 Task: Create in the project Trailblazer a sprint 'QA Quest'.
Action: Mouse moved to (1058, 383)
Screenshot: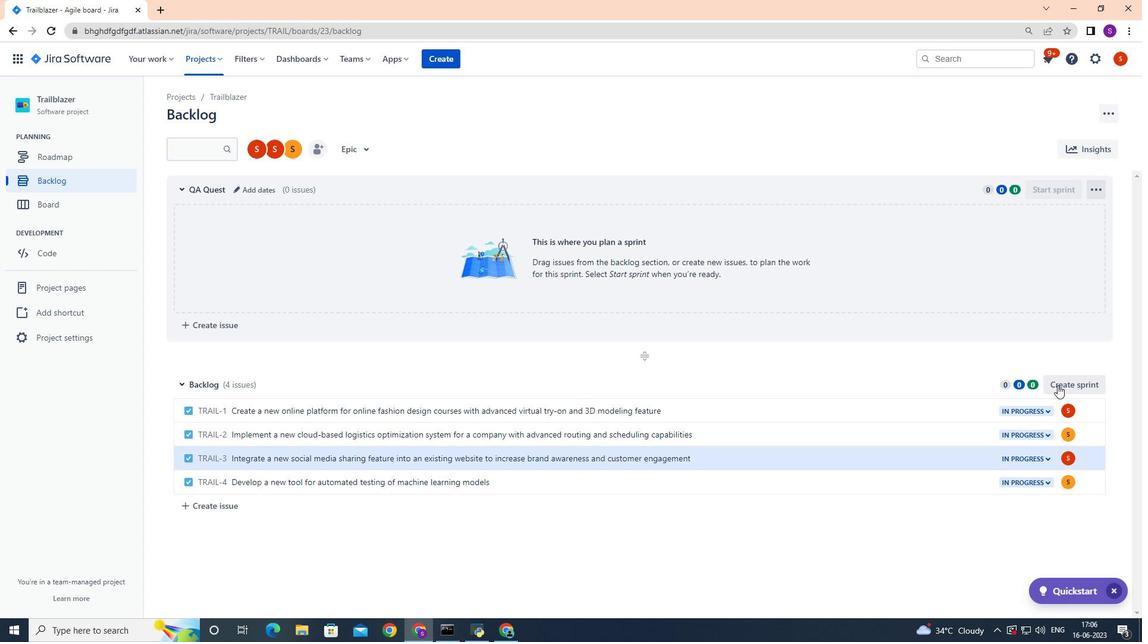 
Action: Mouse pressed left at (1058, 383)
Screenshot: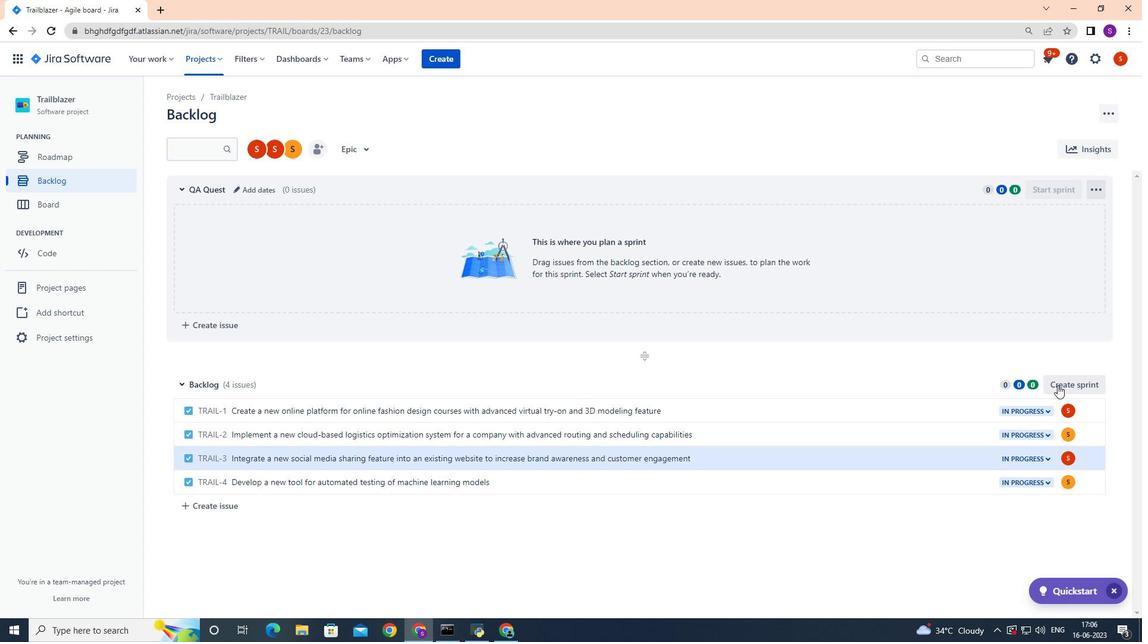
Action: Mouse moved to (1090, 383)
Screenshot: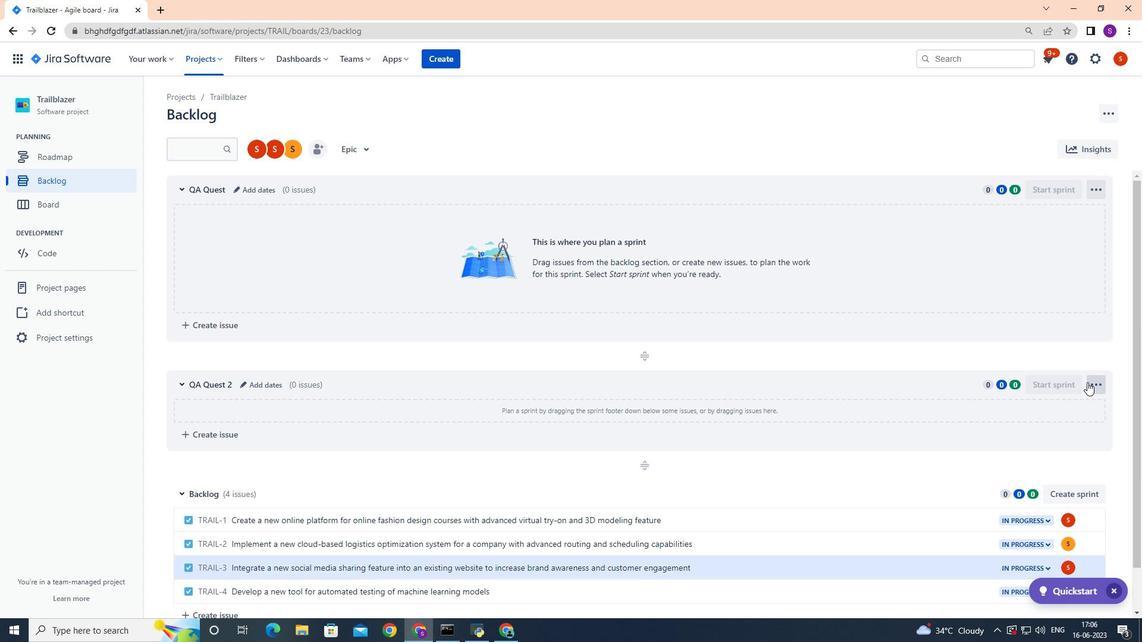 
Action: Mouse pressed left at (1090, 383)
Screenshot: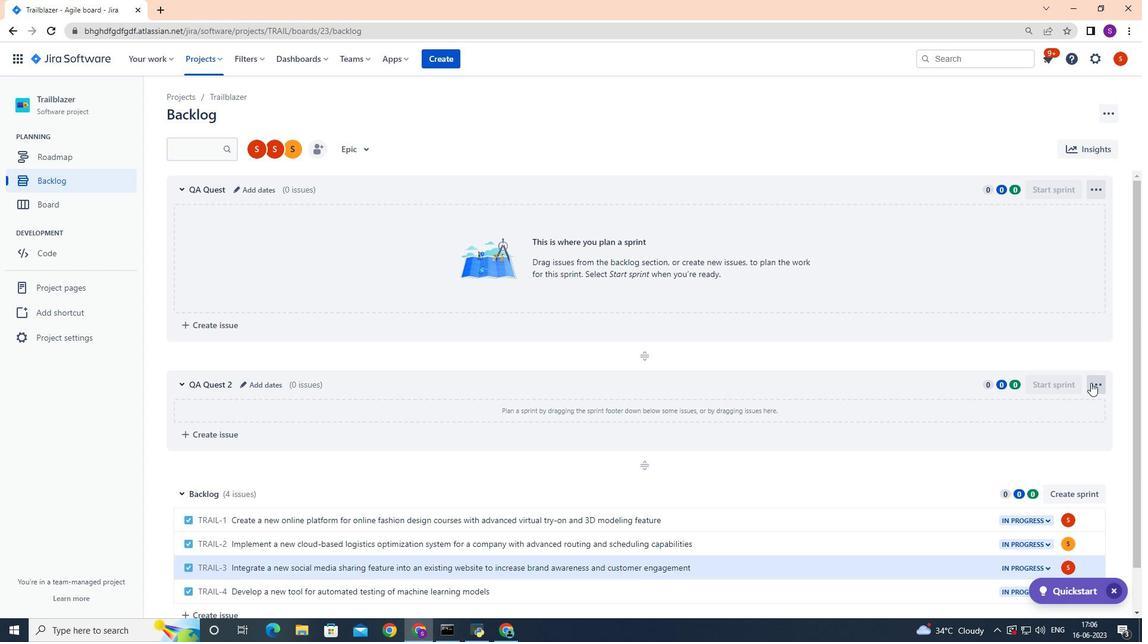 
Action: Mouse moved to (1076, 434)
Screenshot: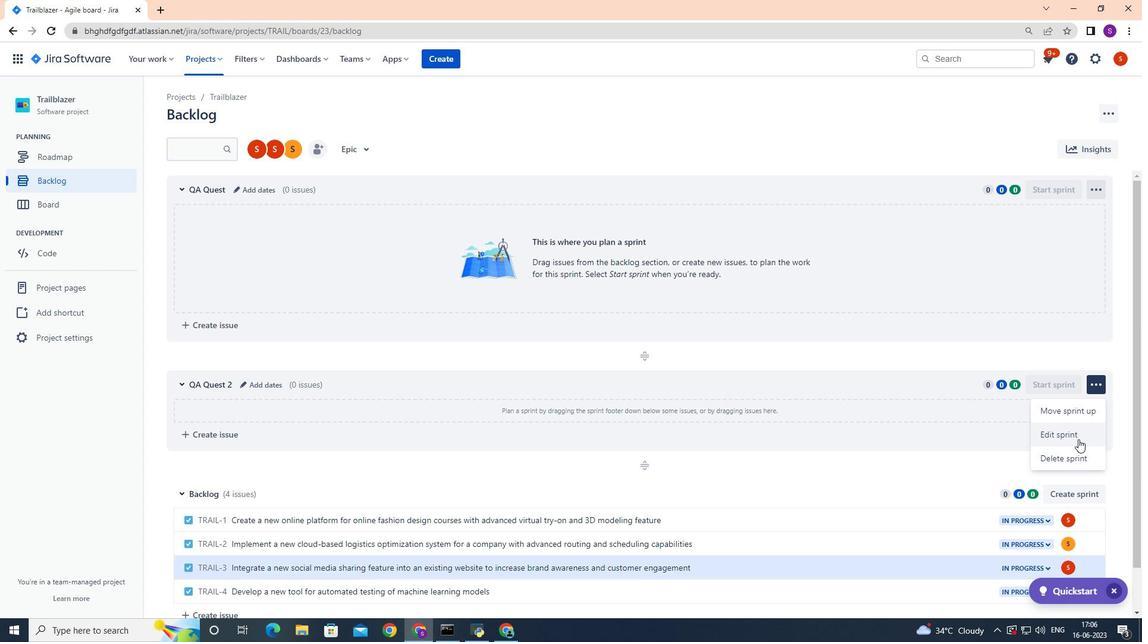 
Action: Mouse pressed left at (1076, 434)
Screenshot: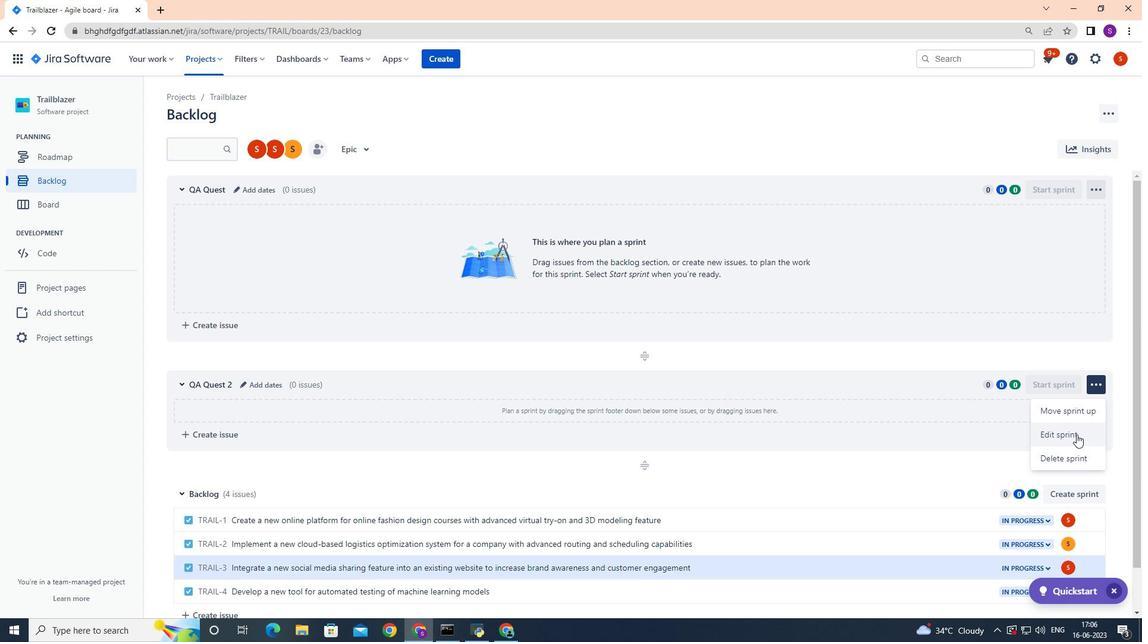 
Action: Mouse moved to (1076, 434)
Screenshot: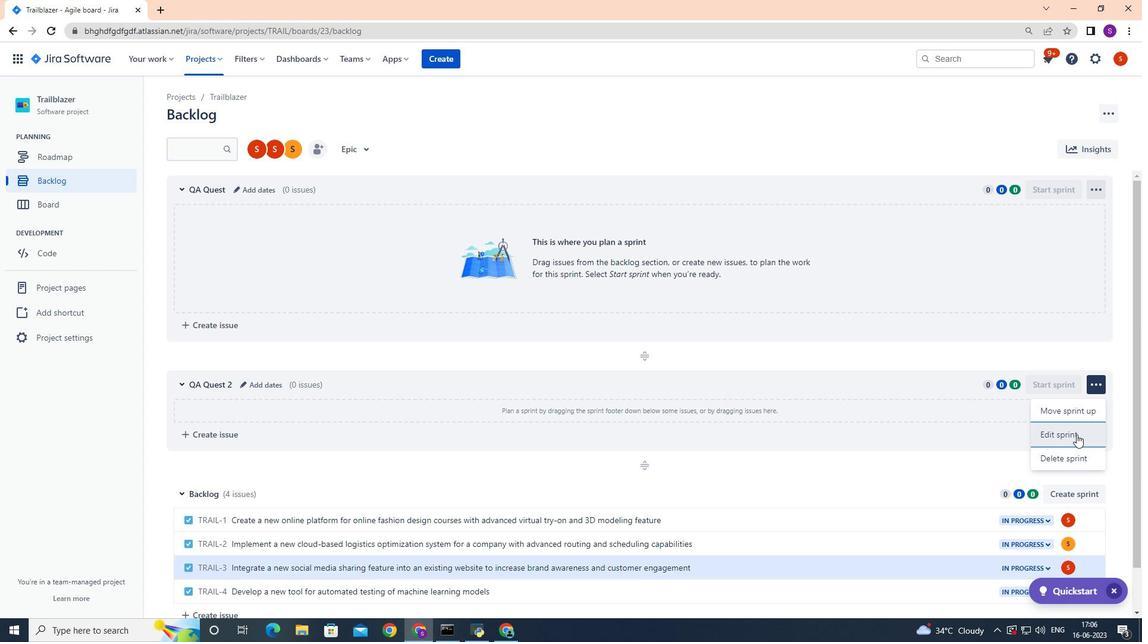 
Action: Key pressed <Key.backspace><Key.backspace><Key.backspace><Key.backspace><Key.backspace><Key.backspace><Key.backspace><Key.backspace><Key.backspace><Key.backspace><Key.backspace><Key.backspace><Key.backspace><Key.backspace><Key.backspace><Key.backspace><Key.backspace><Key.backspace><Key.backspace><Key.backspace><Key.backspace><Key.backspace><Key.shift>Q<Key.shift>A<Key.space><Key.shift>Quest
Screenshot: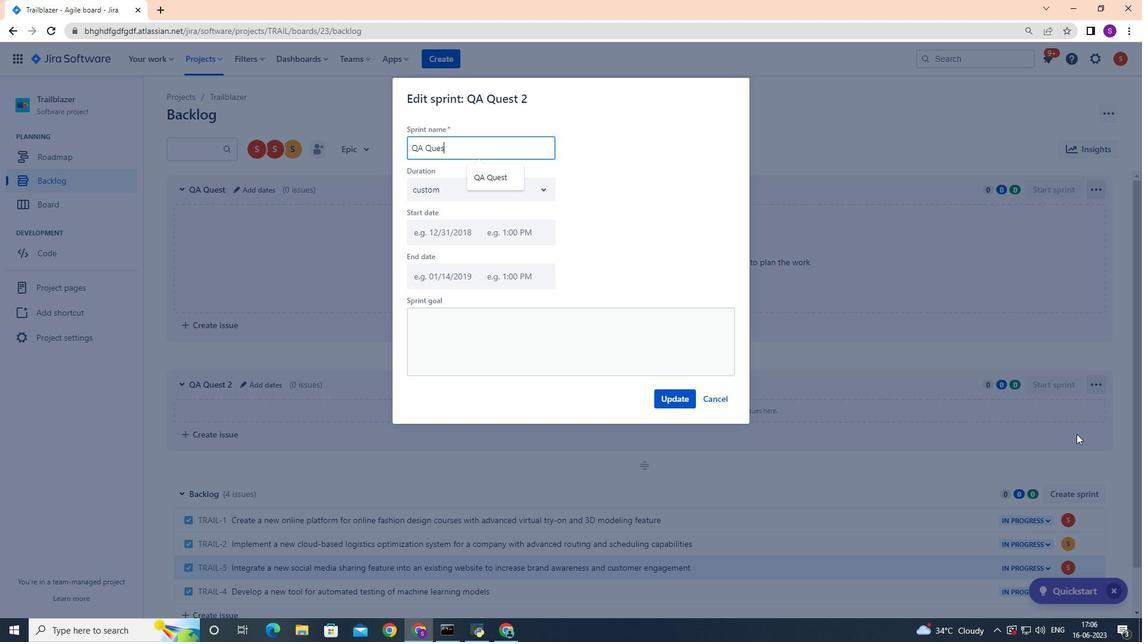 
Action: Mouse moved to (670, 398)
Screenshot: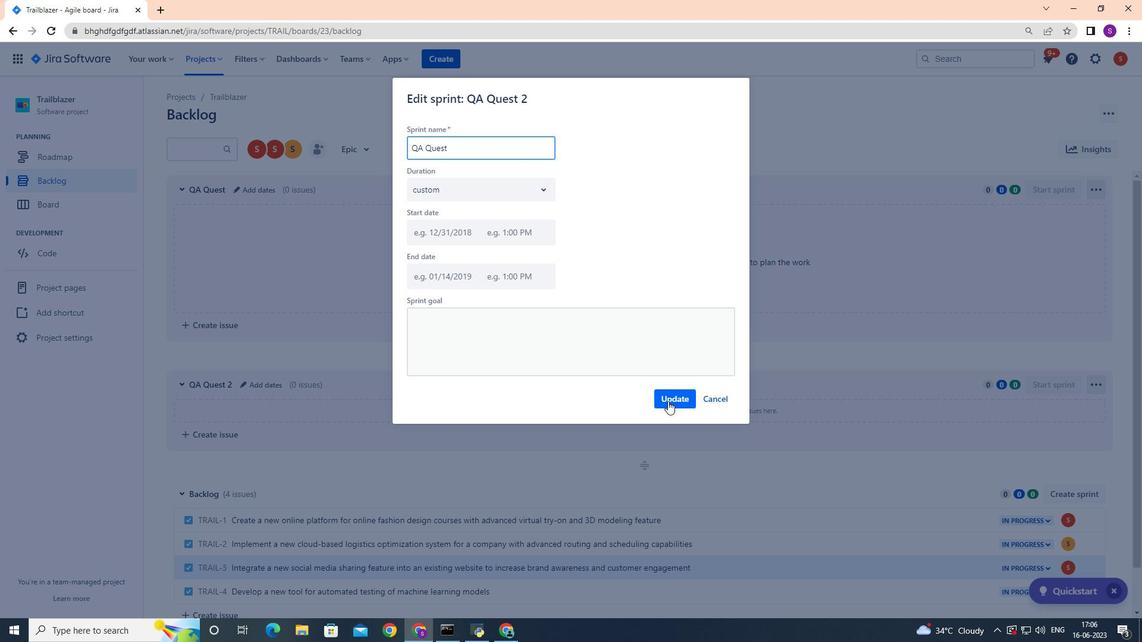 
Action: Mouse pressed left at (670, 398)
Screenshot: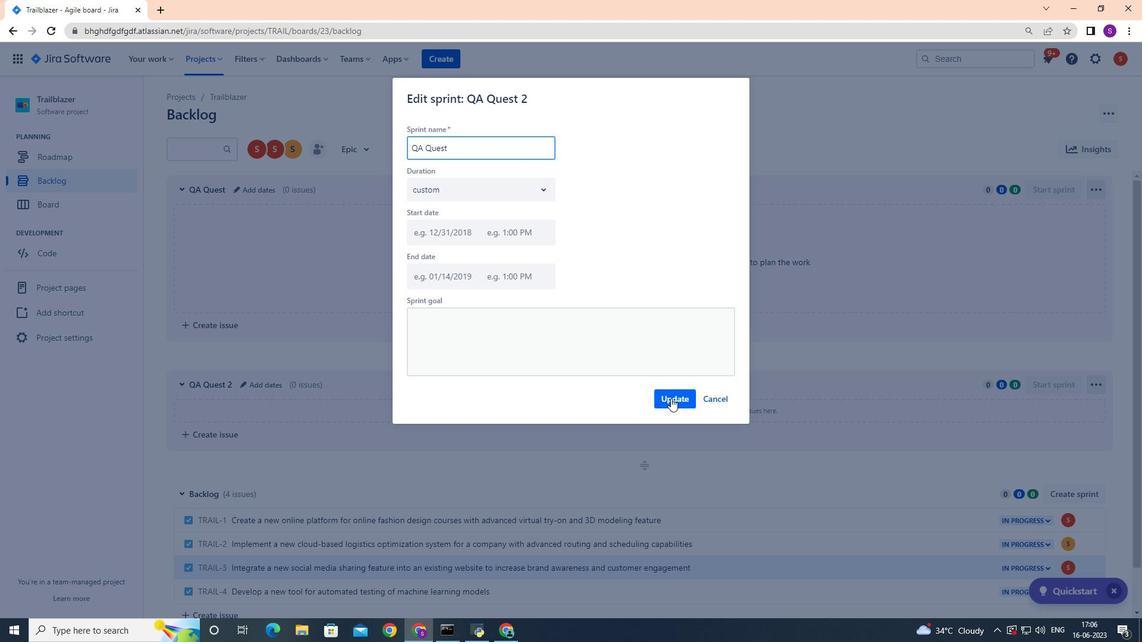 
